 Task: Disable the option push notifications in Search appearances.
Action: Mouse moved to (825, 110)
Screenshot: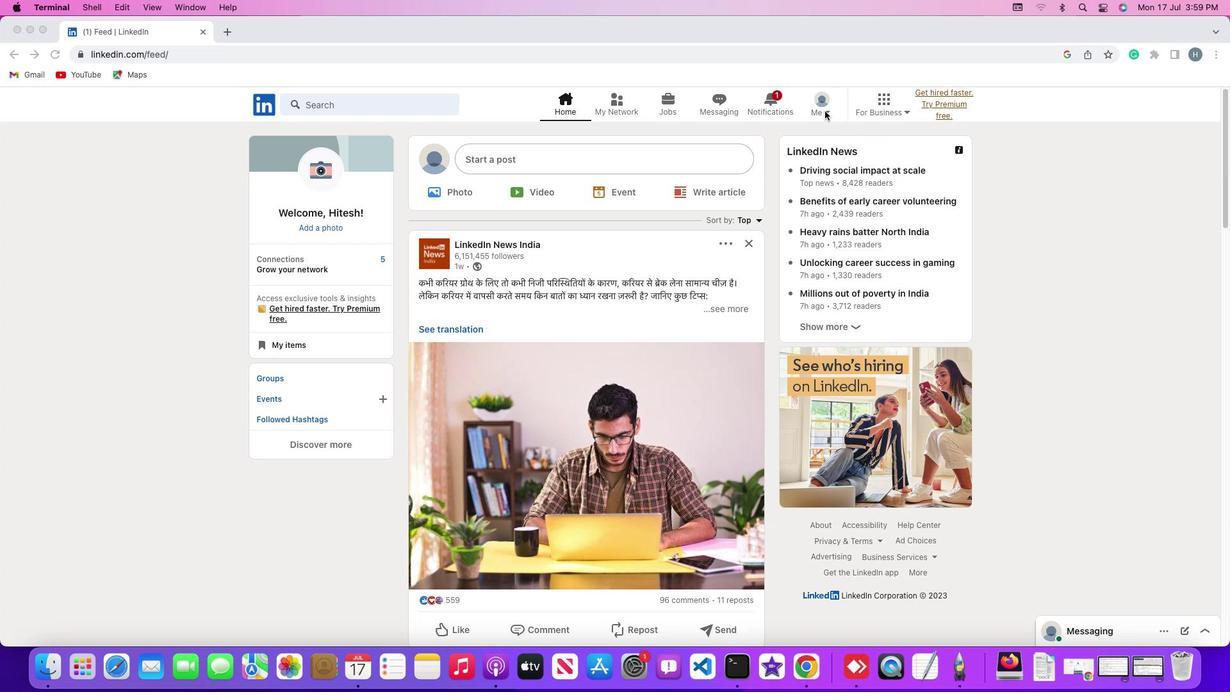 
Action: Mouse pressed left at (825, 110)
Screenshot: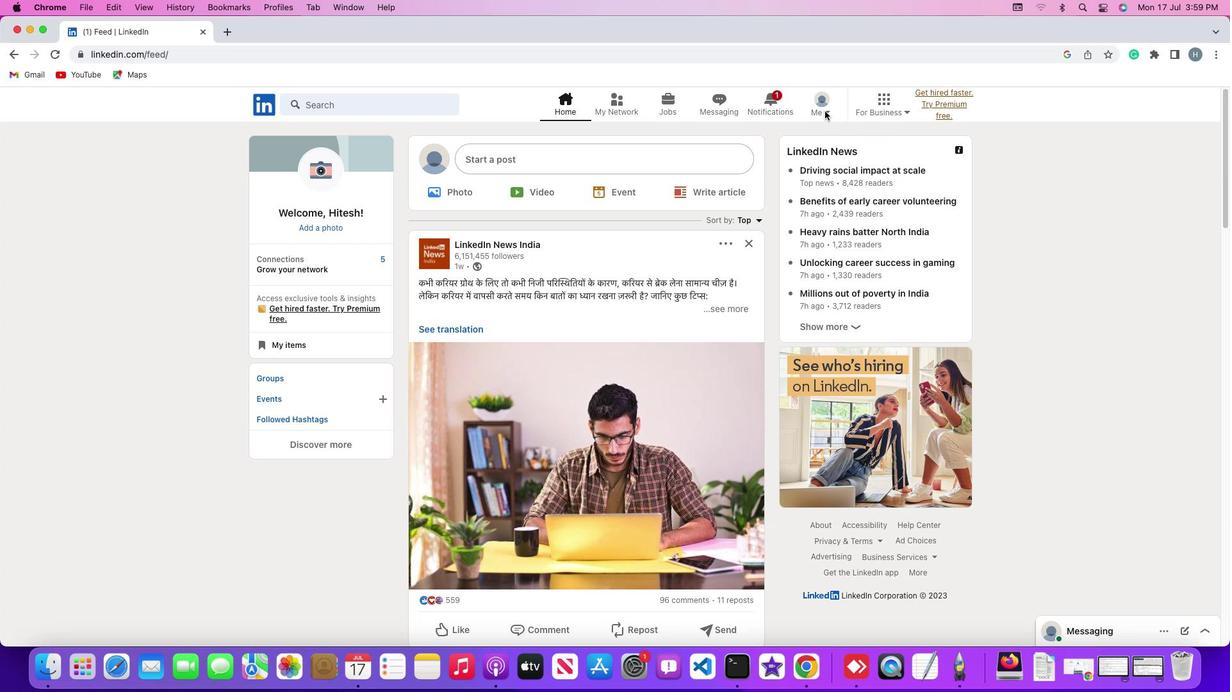 
Action: Mouse moved to (826, 110)
Screenshot: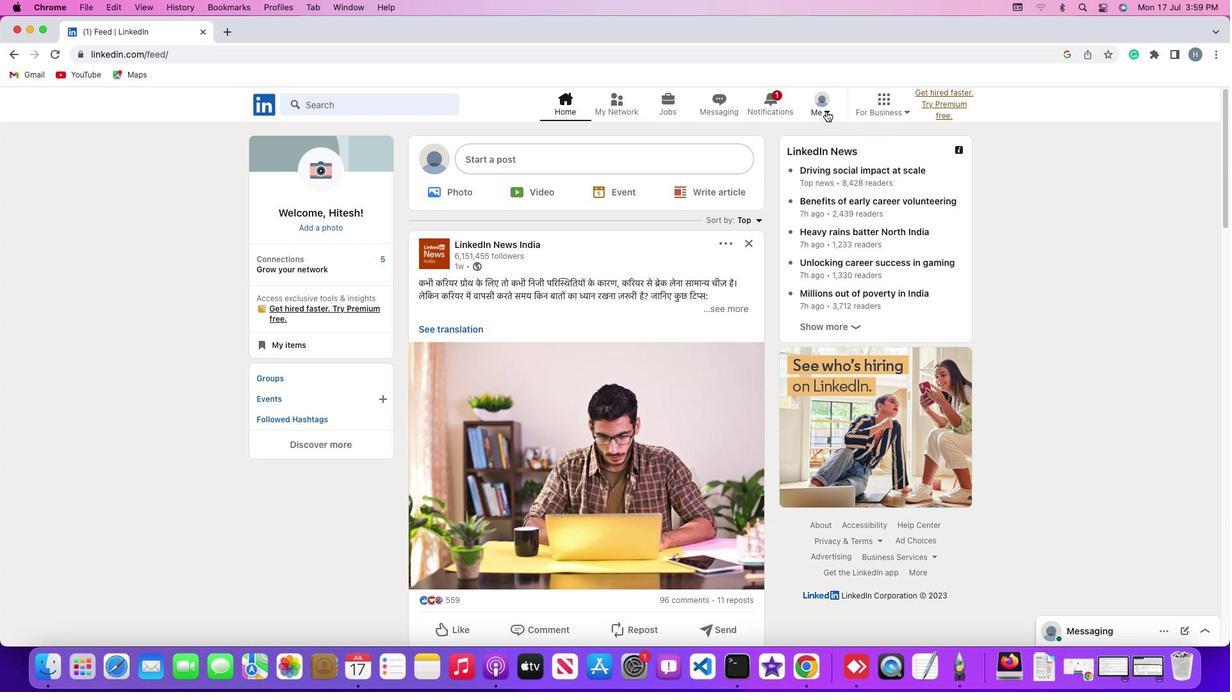 
Action: Mouse pressed left at (826, 110)
Screenshot: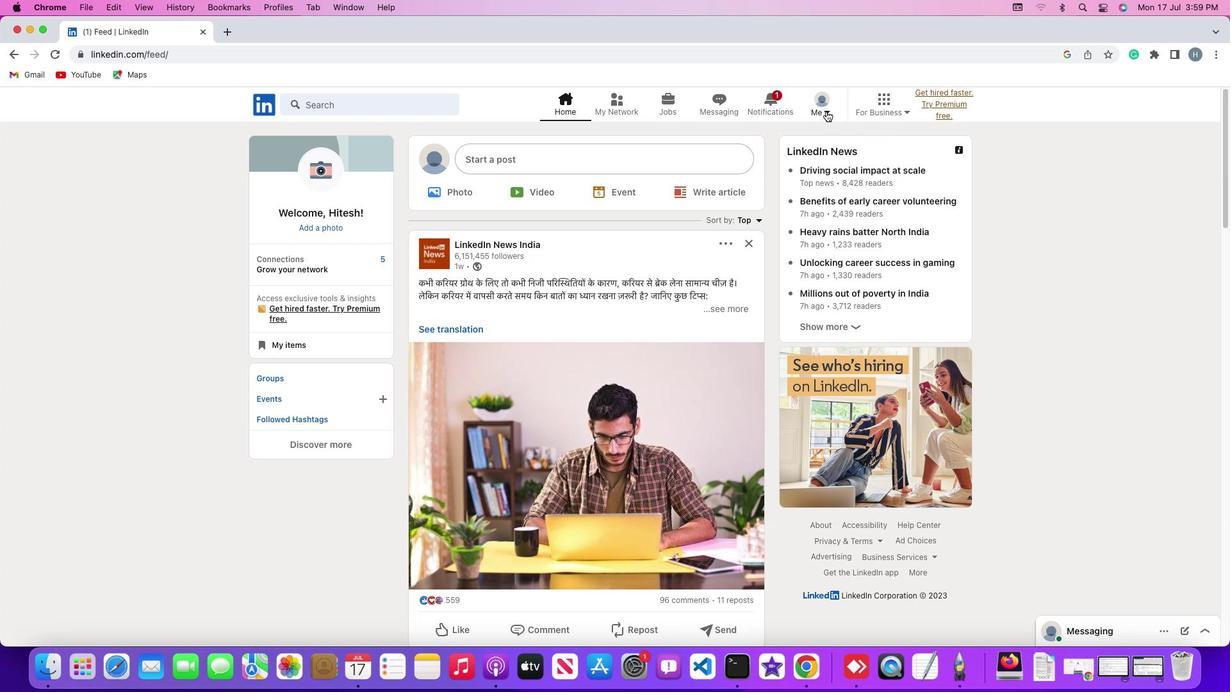 
Action: Mouse pressed left at (826, 110)
Screenshot: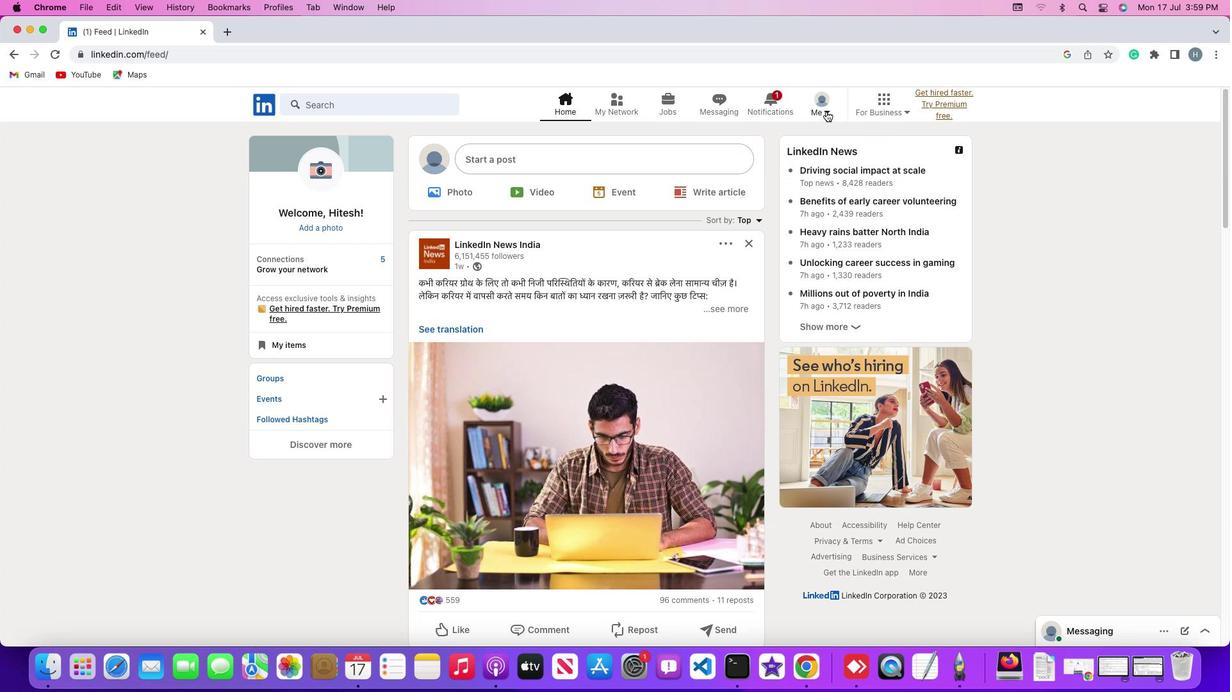 
Action: Mouse moved to (741, 246)
Screenshot: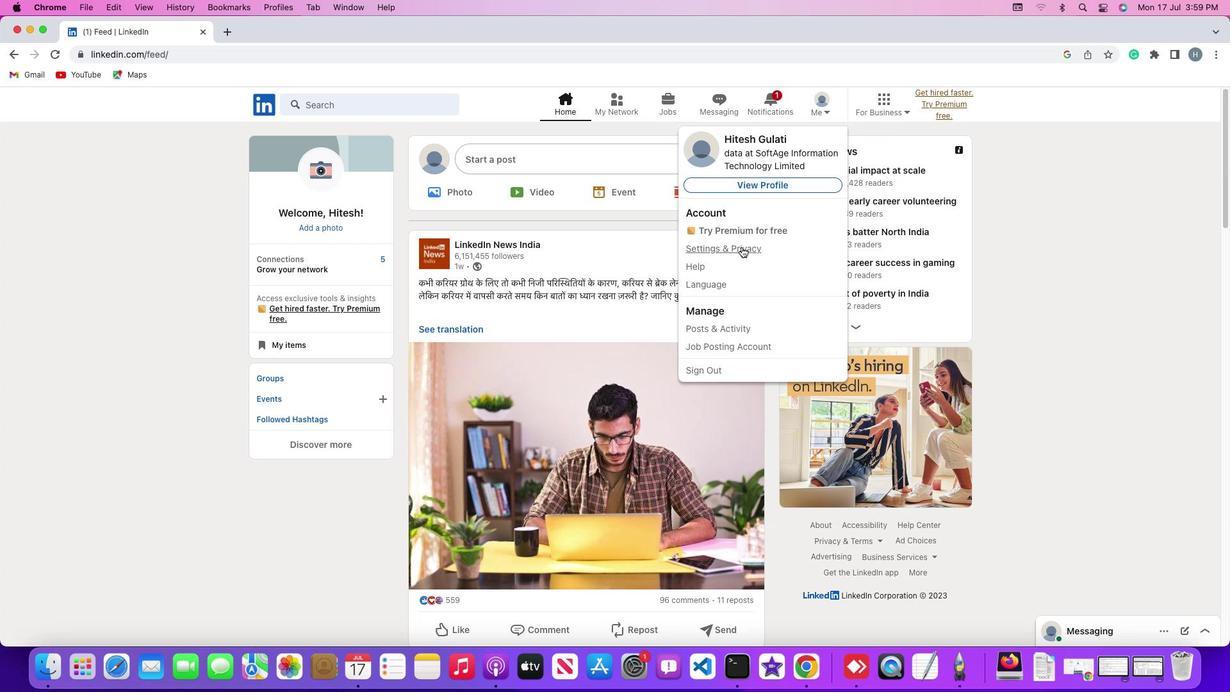 
Action: Mouse pressed left at (741, 246)
Screenshot: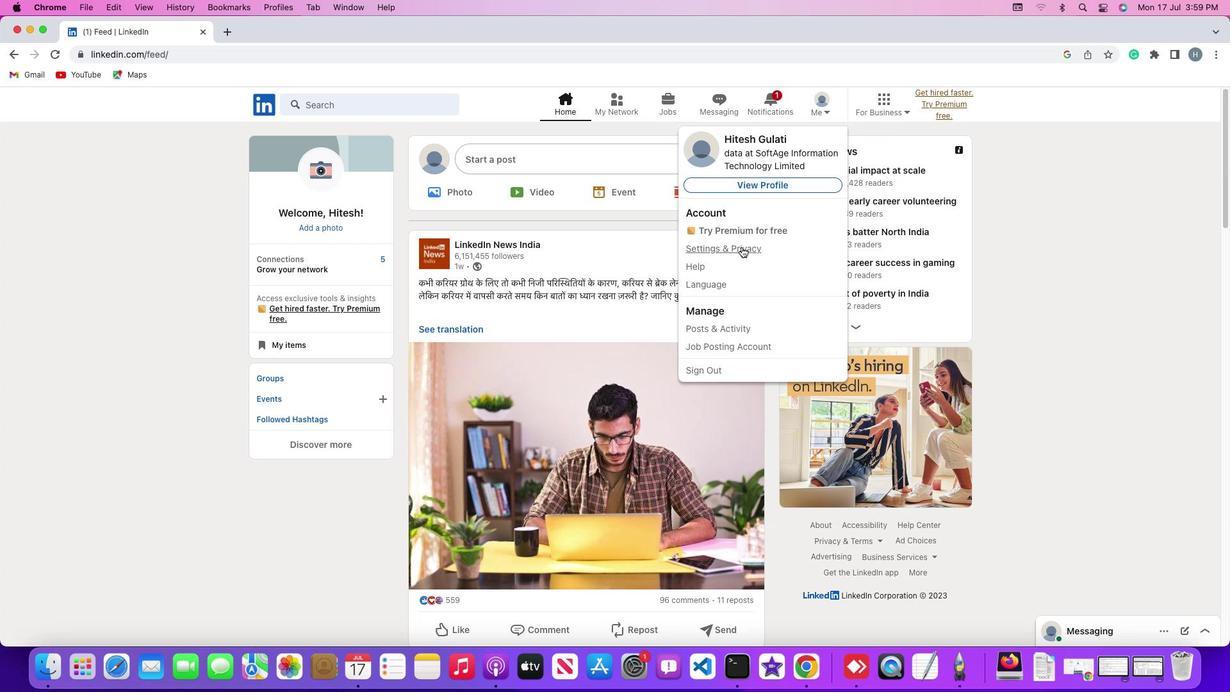
Action: Mouse moved to (103, 436)
Screenshot: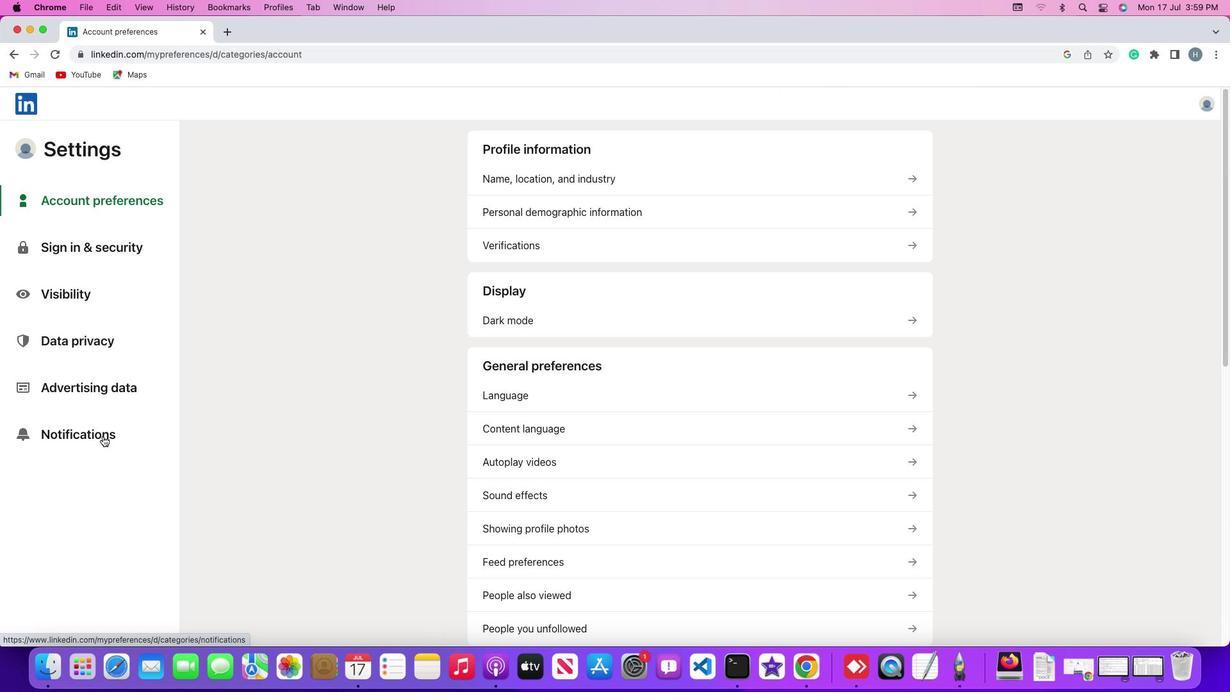 
Action: Mouse pressed left at (103, 436)
Screenshot: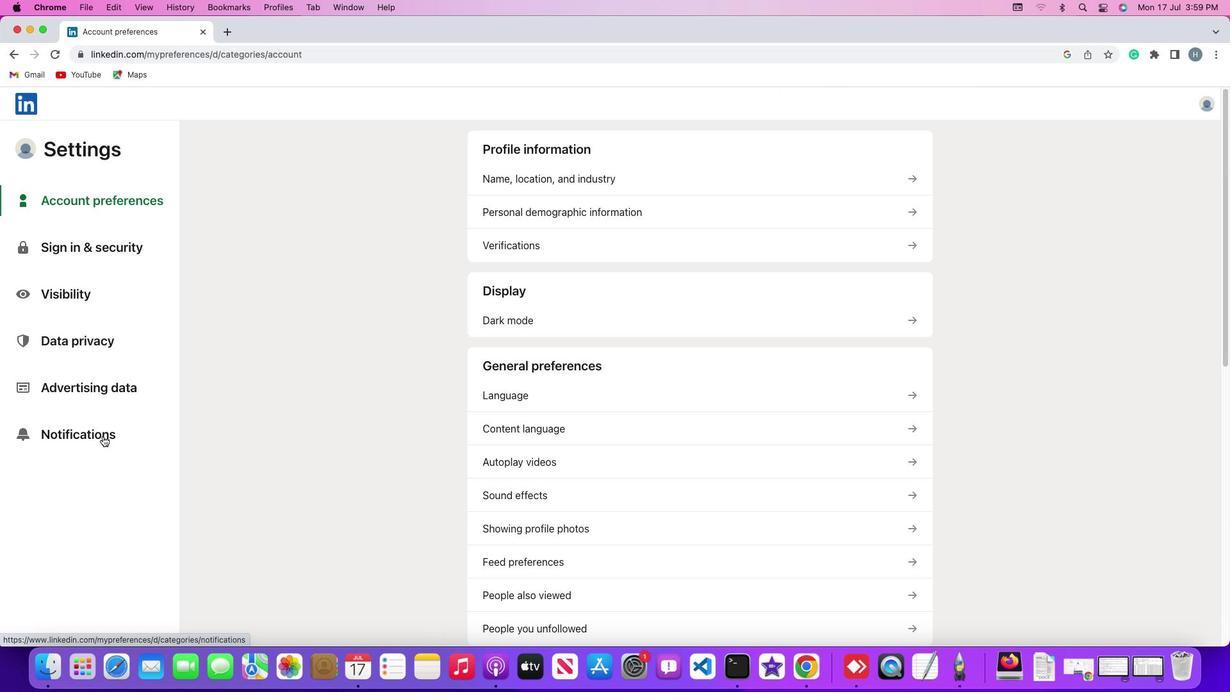 
Action: Mouse pressed left at (103, 436)
Screenshot: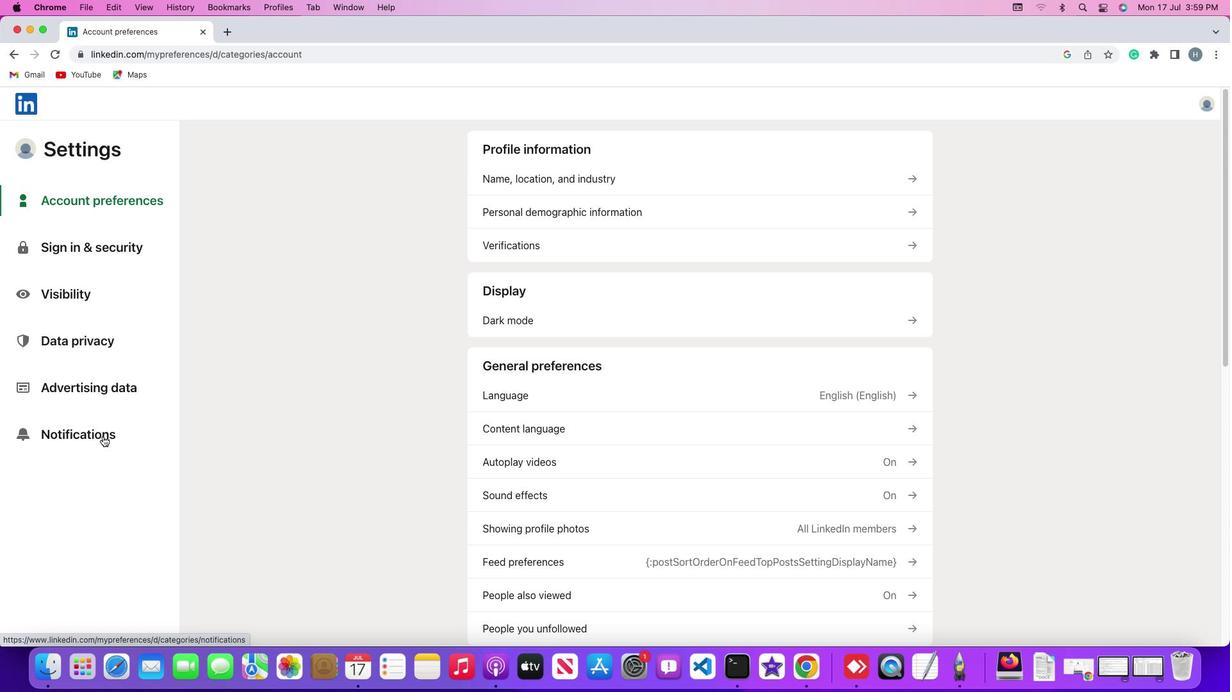 
Action: Mouse moved to (693, 180)
Screenshot: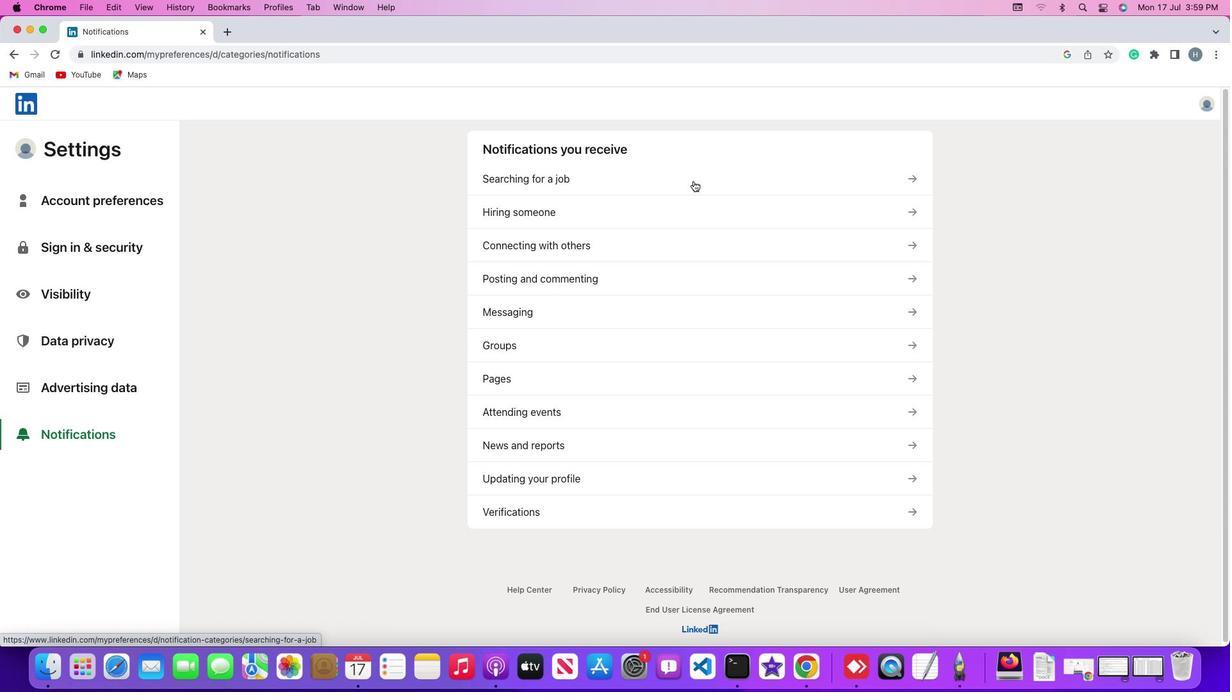 
Action: Mouse pressed left at (693, 180)
Screenshot: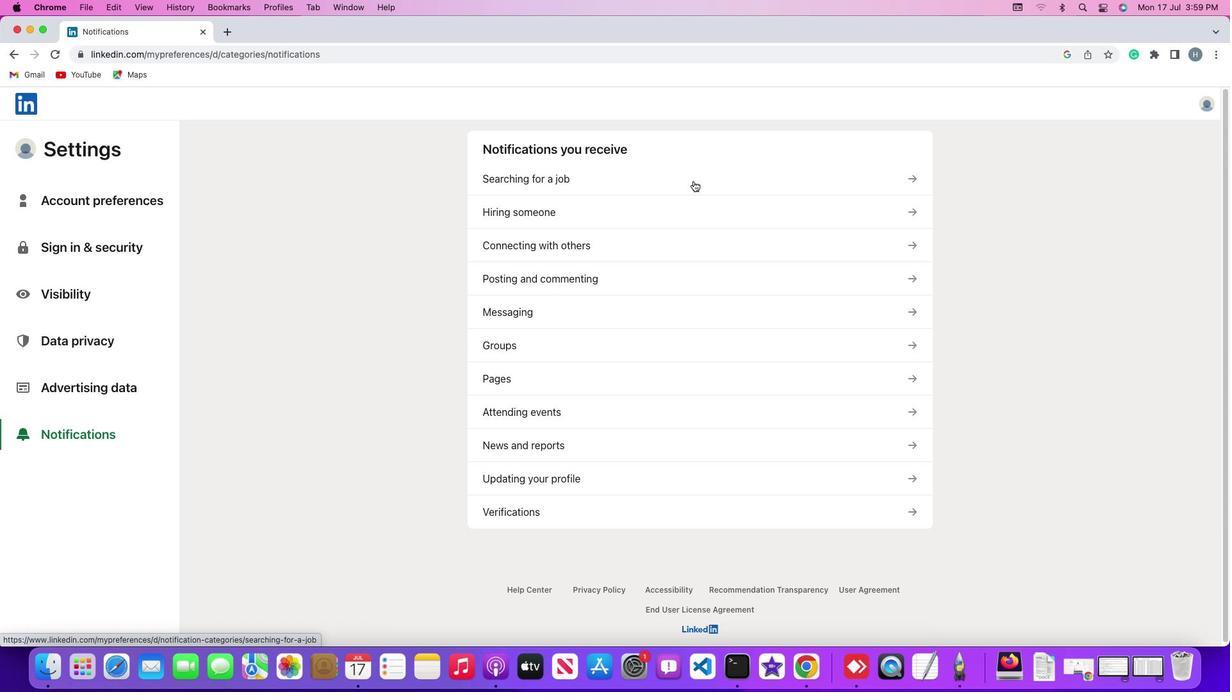 
Action: Mouse moved to (764, 174)
Screenshot: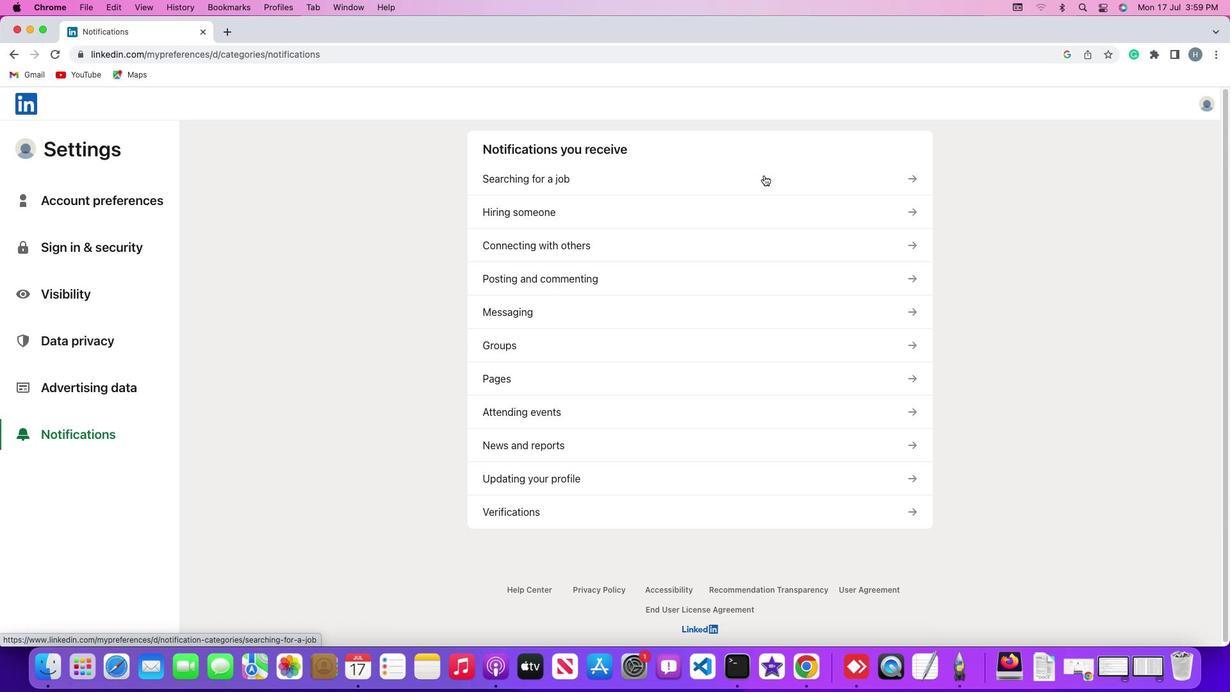 
Action: Mouse pressed left at (764, 174)
Screenshot: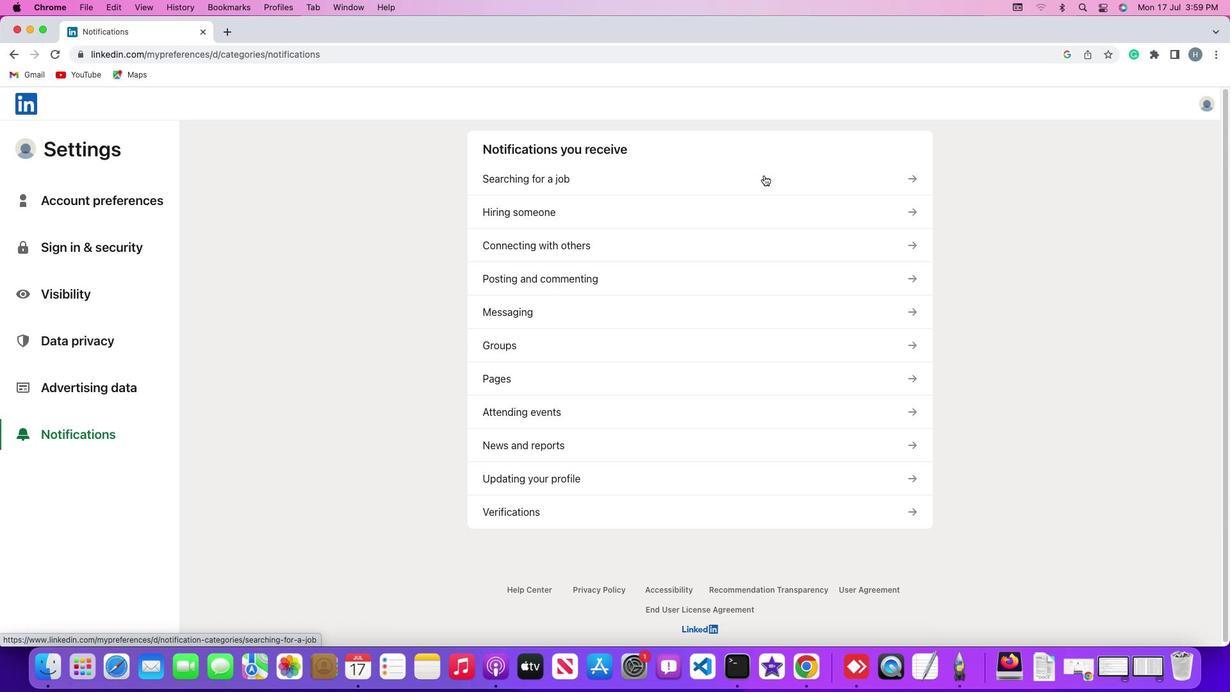 
Action: Mouse moved to (611, 465)
Screenshot: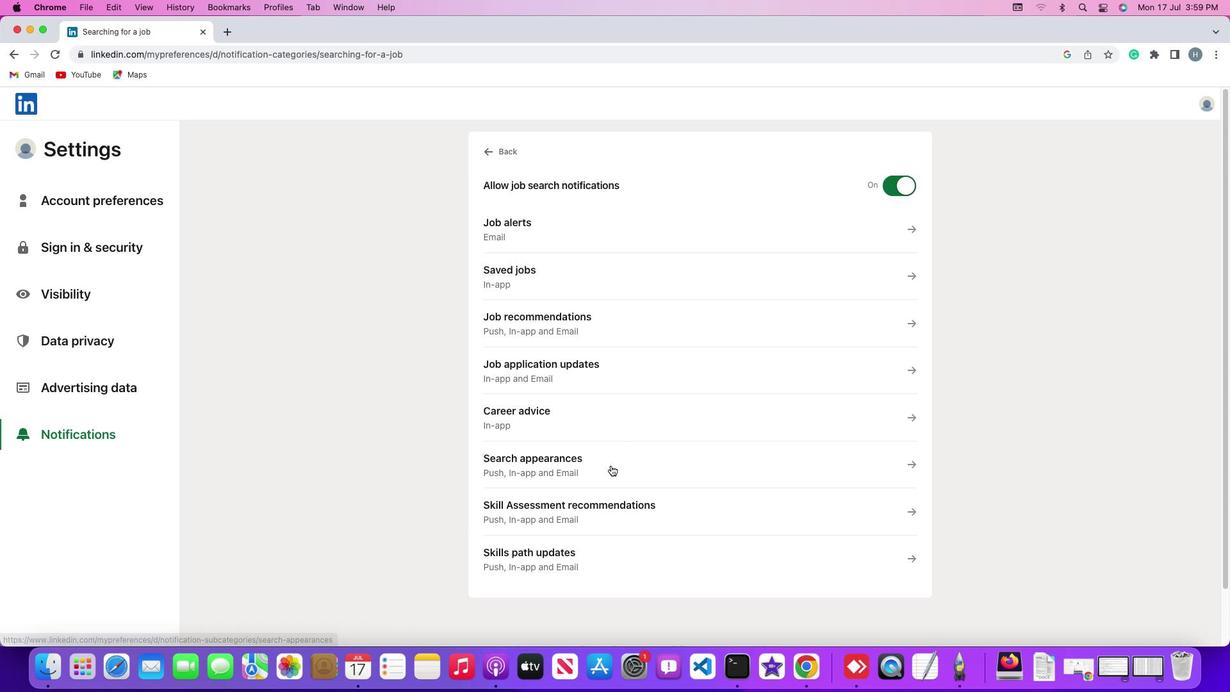 
Action: Mouse pressed left at (611, 465)
Screenshot: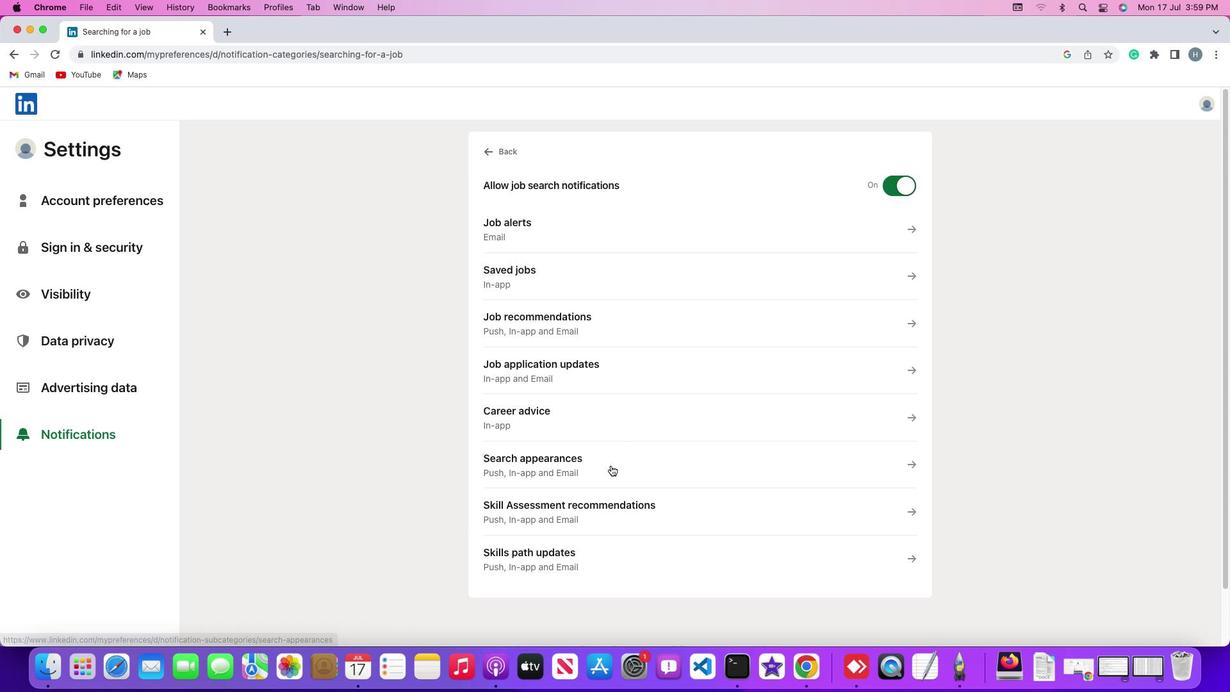 
Action: Mouse moved to (897, 312)
Screenshot: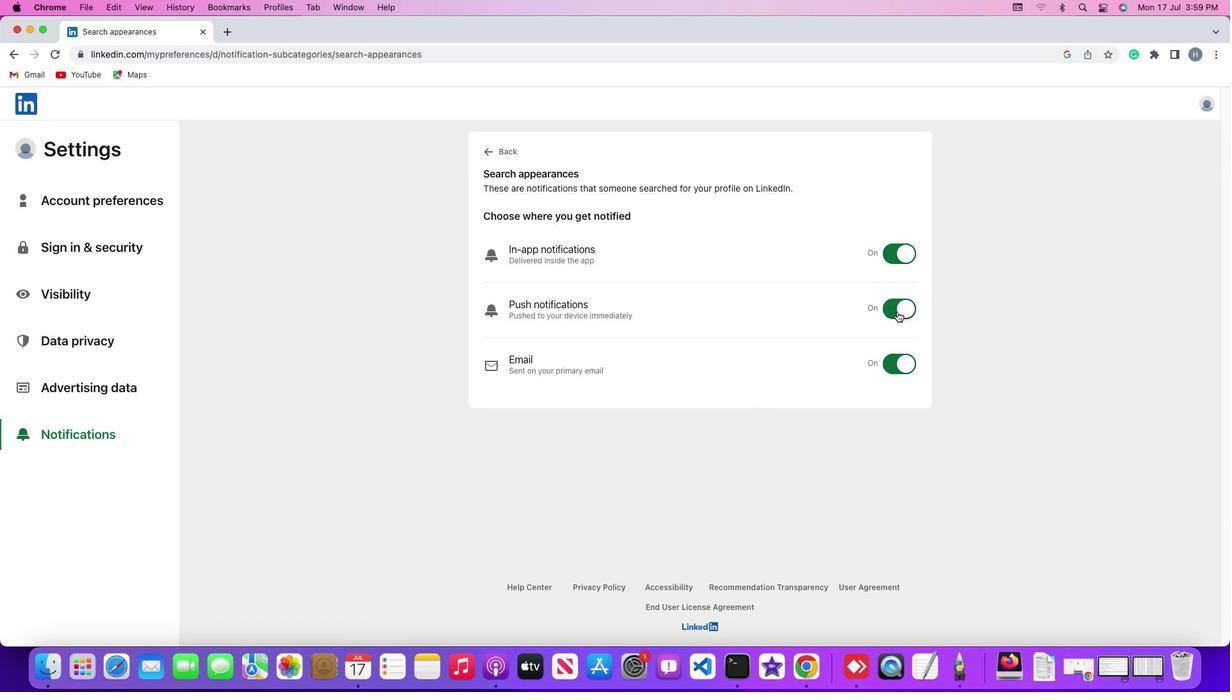 
Action: Mouse pressed left at (897, 312)
Screenshot: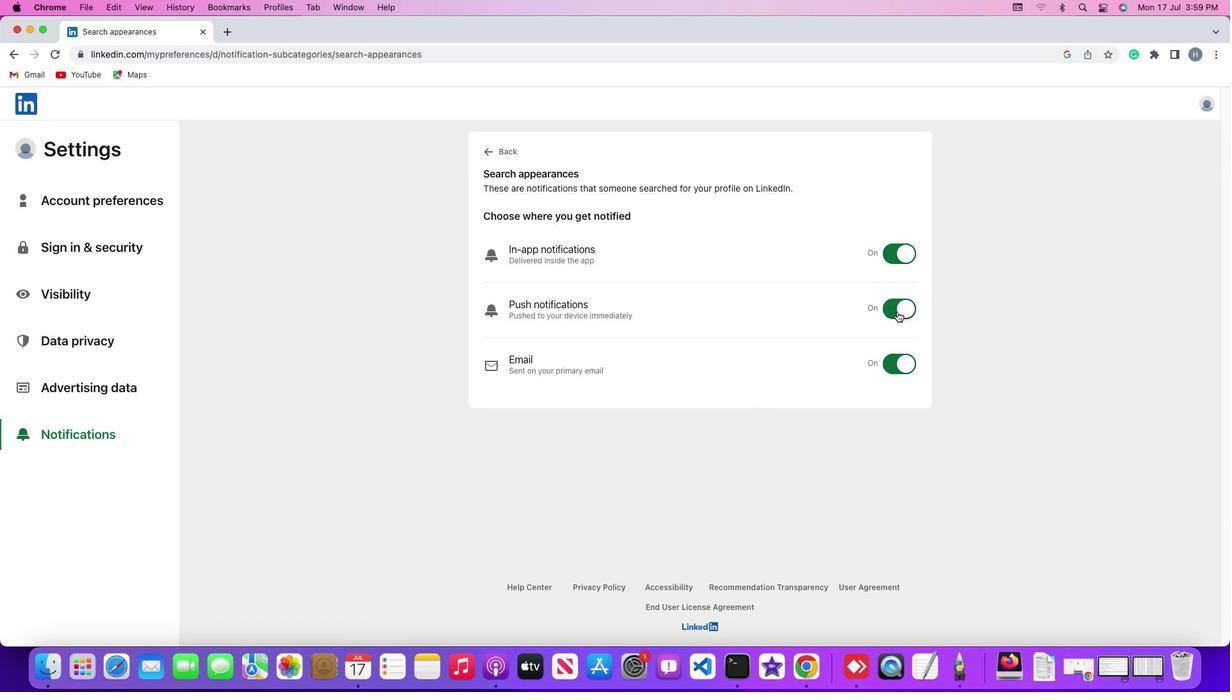 
Action: Mouse moved to (896, 327)
Screenshot: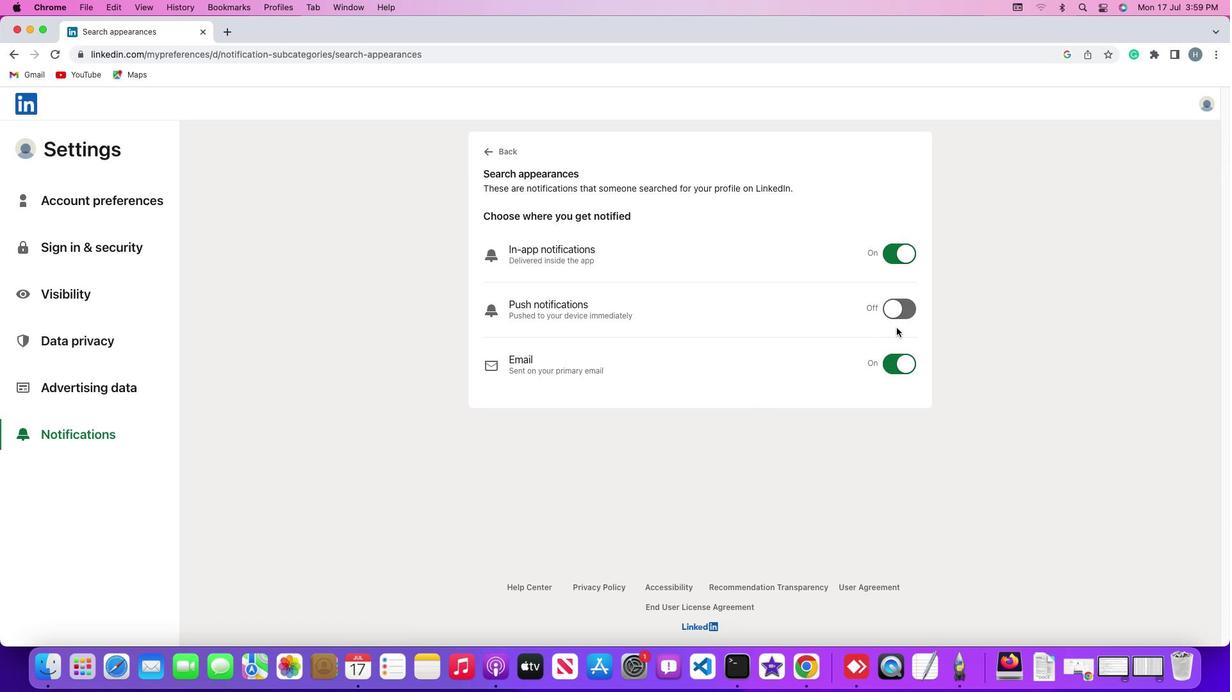 
